 Task: Add Aiya Organic Matcha Culinary Grade to the cart.
Action: Mouse moved to (44, 327)
Screenshot: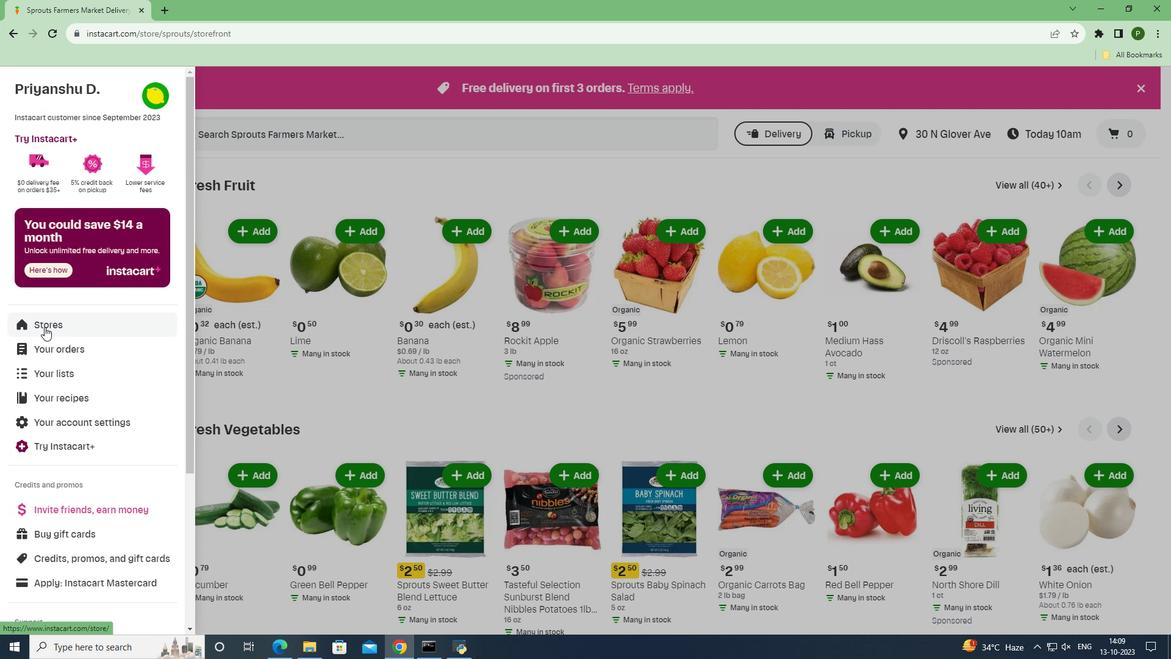 
Action: Mouse pressed left at (44, 327)
Screenshot: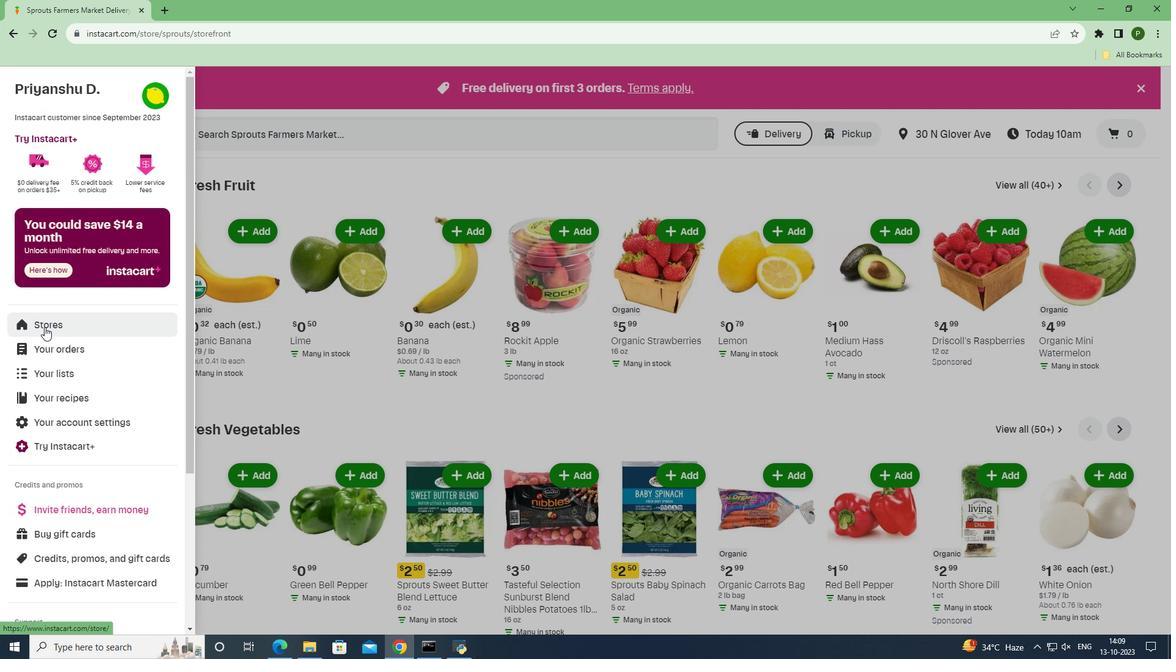 
Action: Mouse moved to (272, 139)
Screenshot: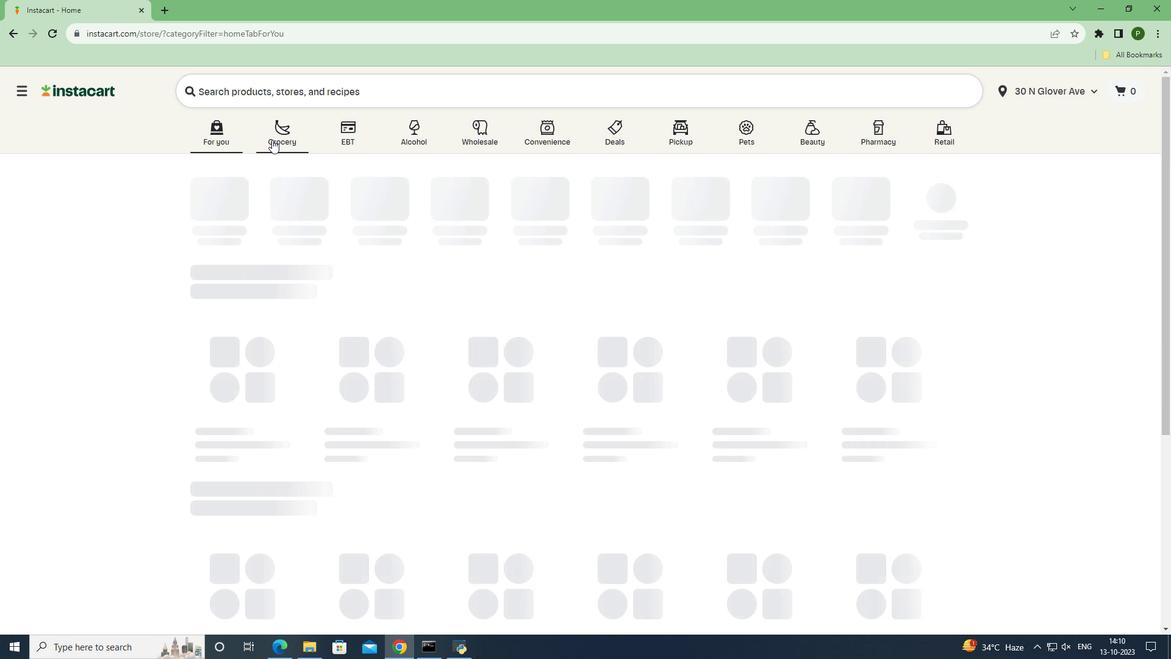 
Action: Mouse pressed left at (272, 139)
Screenshot: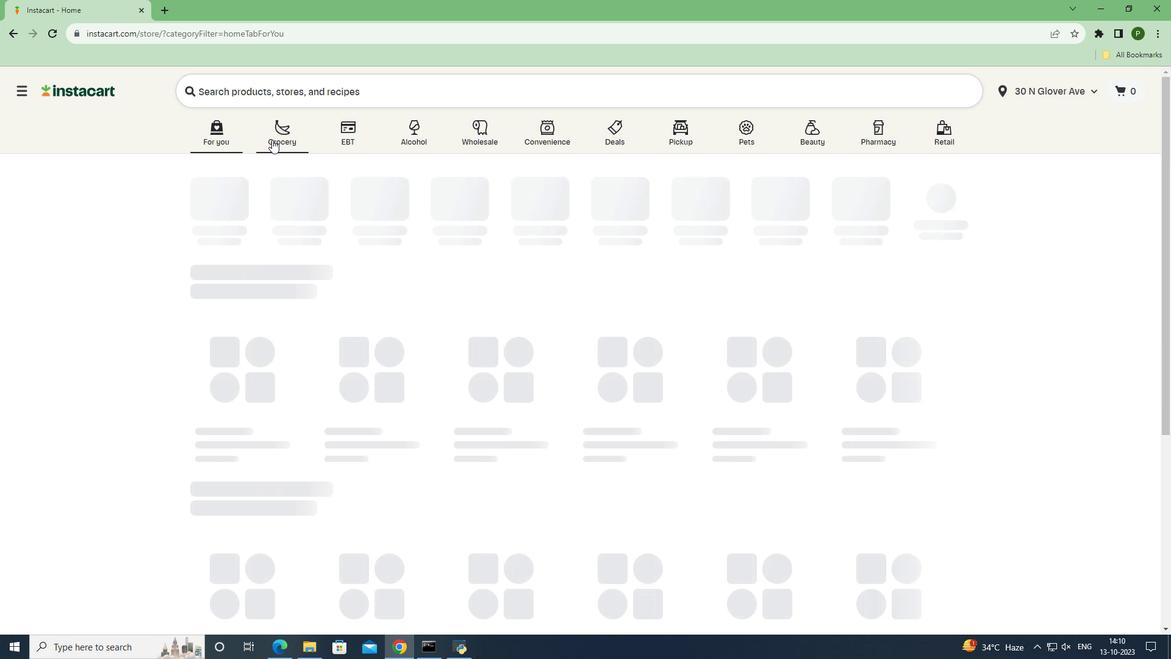 
Action: Mouse moved to (756, 284)
Screenshot: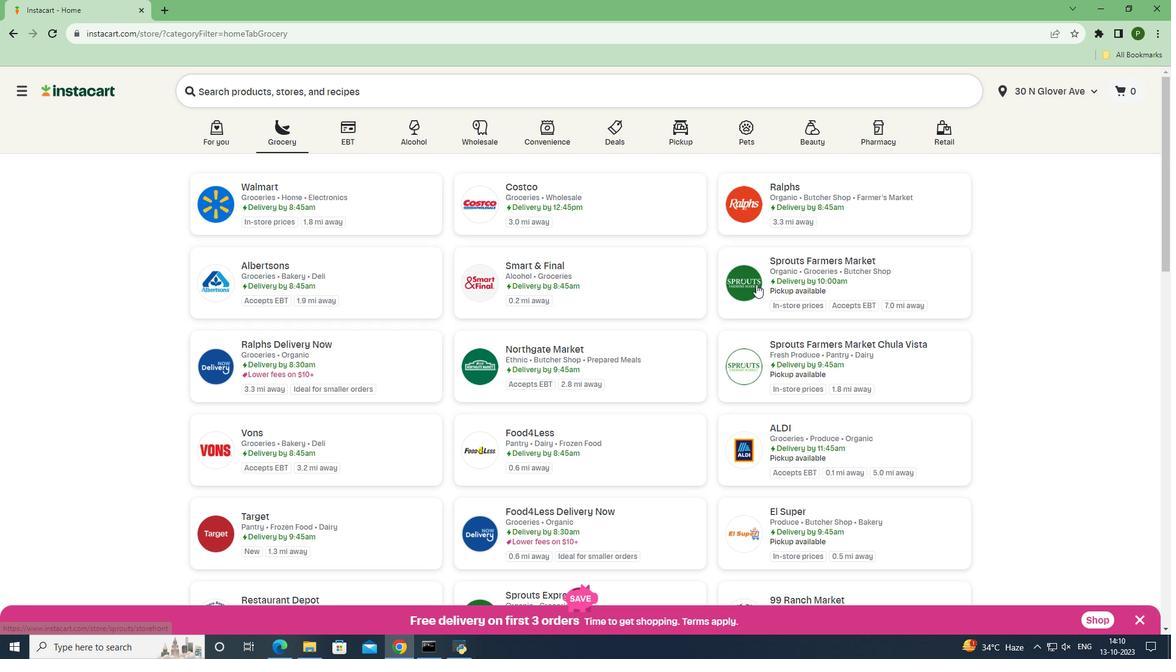 
Action: Mouse pressed left at (756, 284)
Screenshot: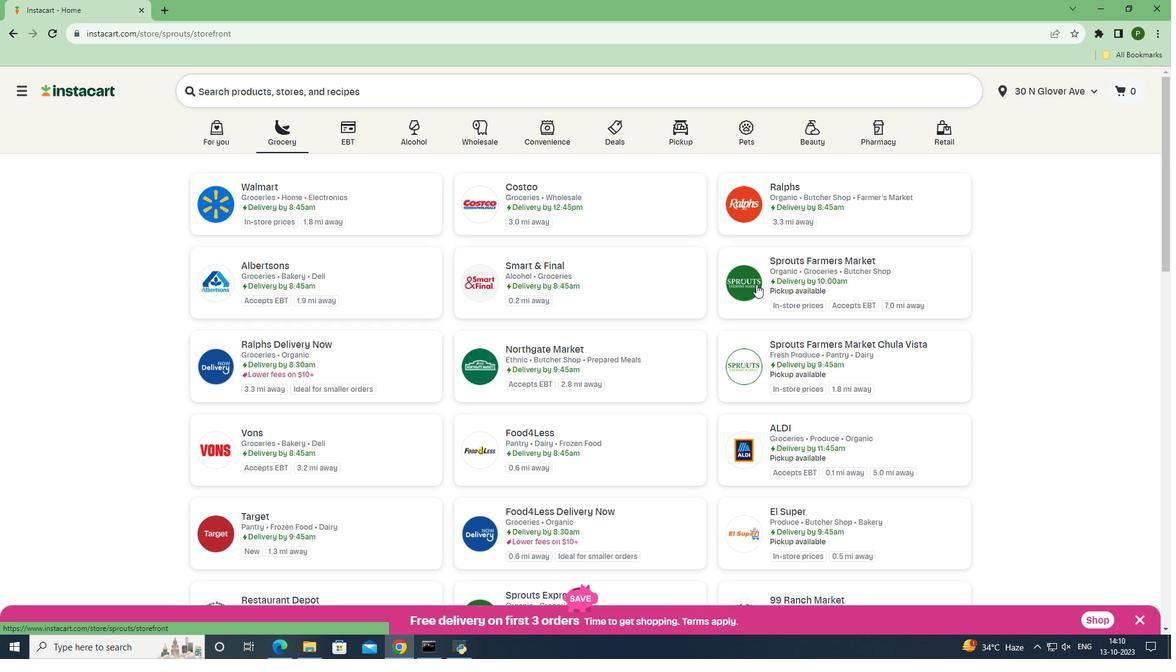 
Action: Mouse moved to (76, 457)
Screenshot: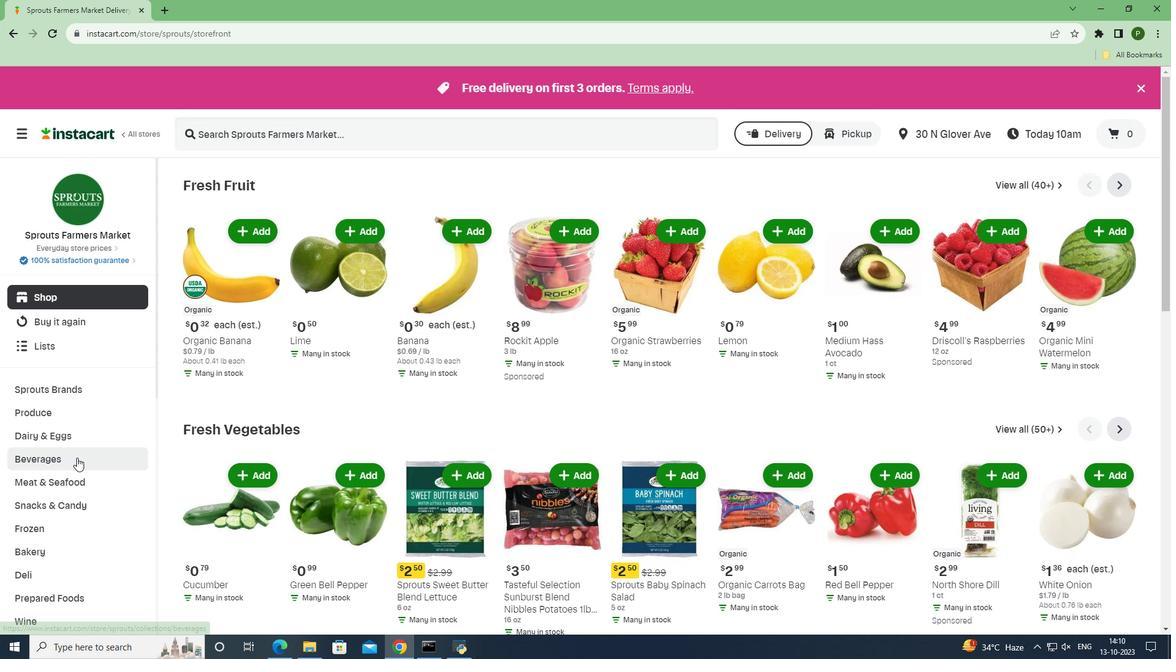 
Action: Mouse pressed left at (76, 457)
Screenshot: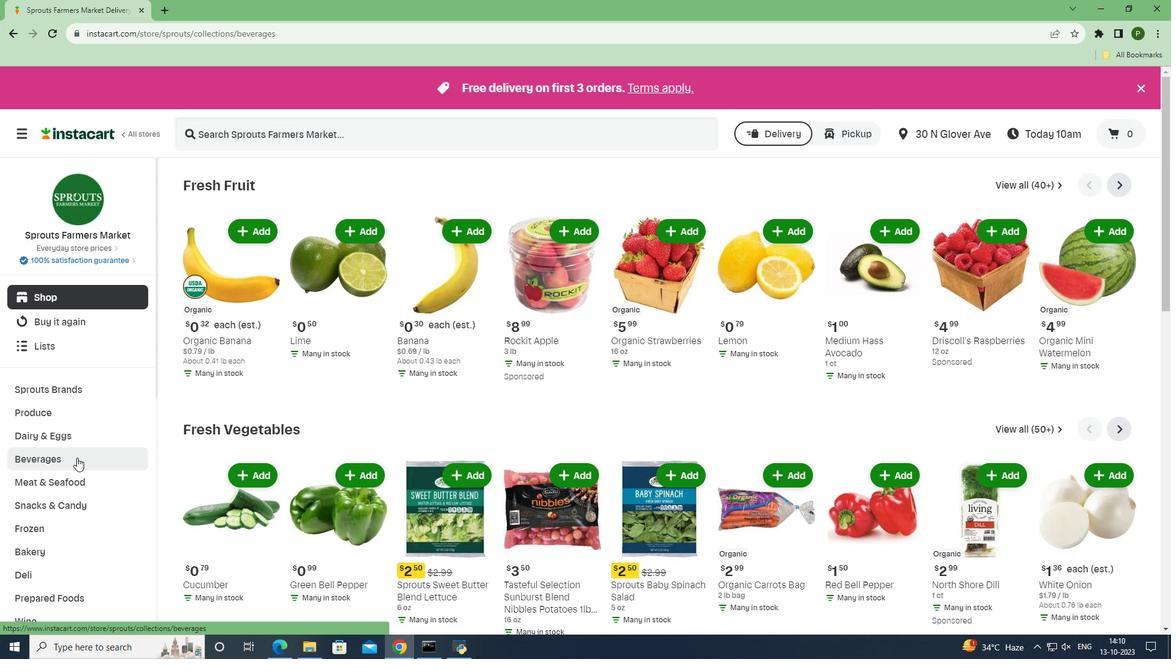 
Action: Mouse moved to (1057, 345)
Screenshot: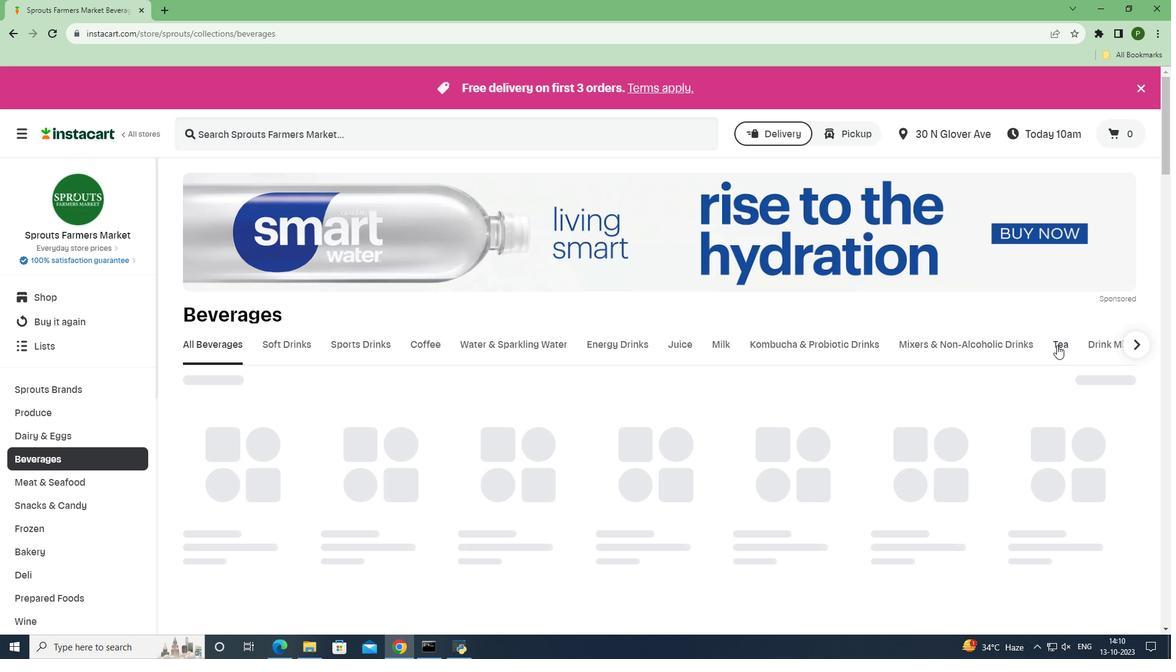 
Action: Mouse pressed left at (1057, 345)
Screenshot: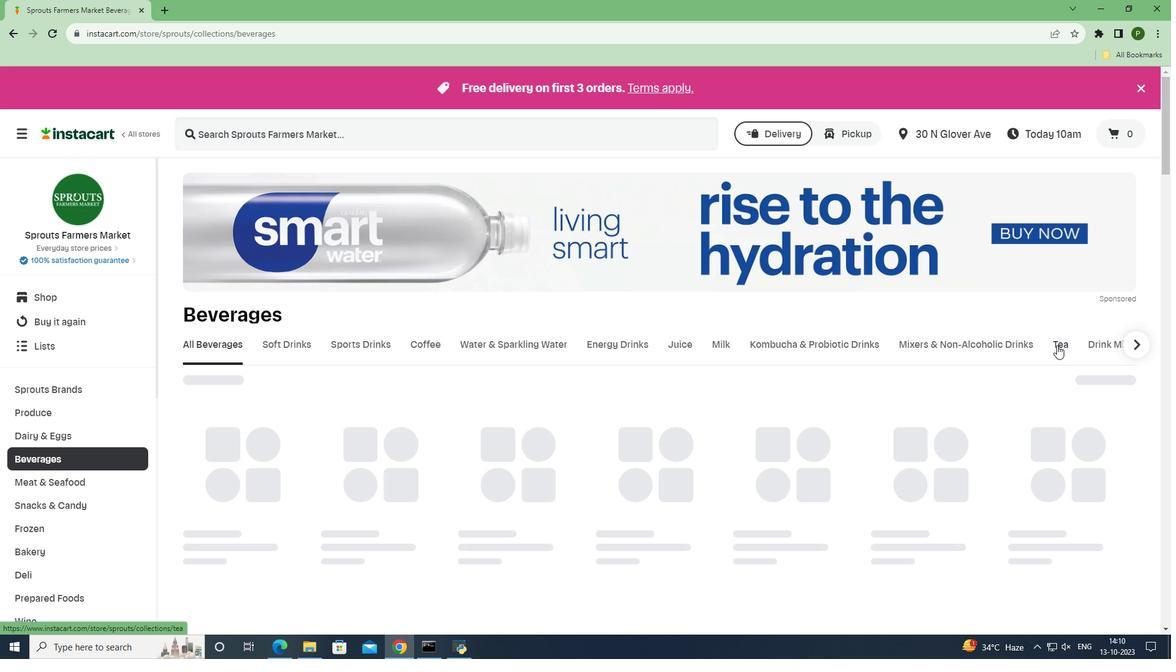 
Action: Mouse moved to (351, 136)
Screenshot: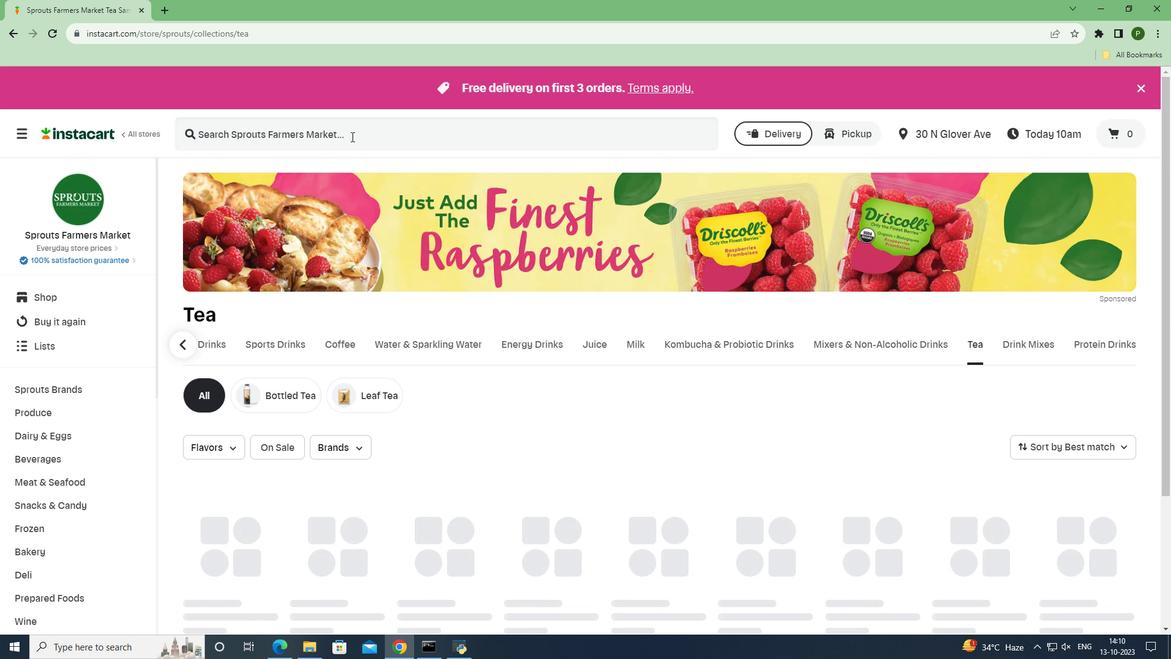 
Action: Mouse pressed left at (351, 136)
Screenshot: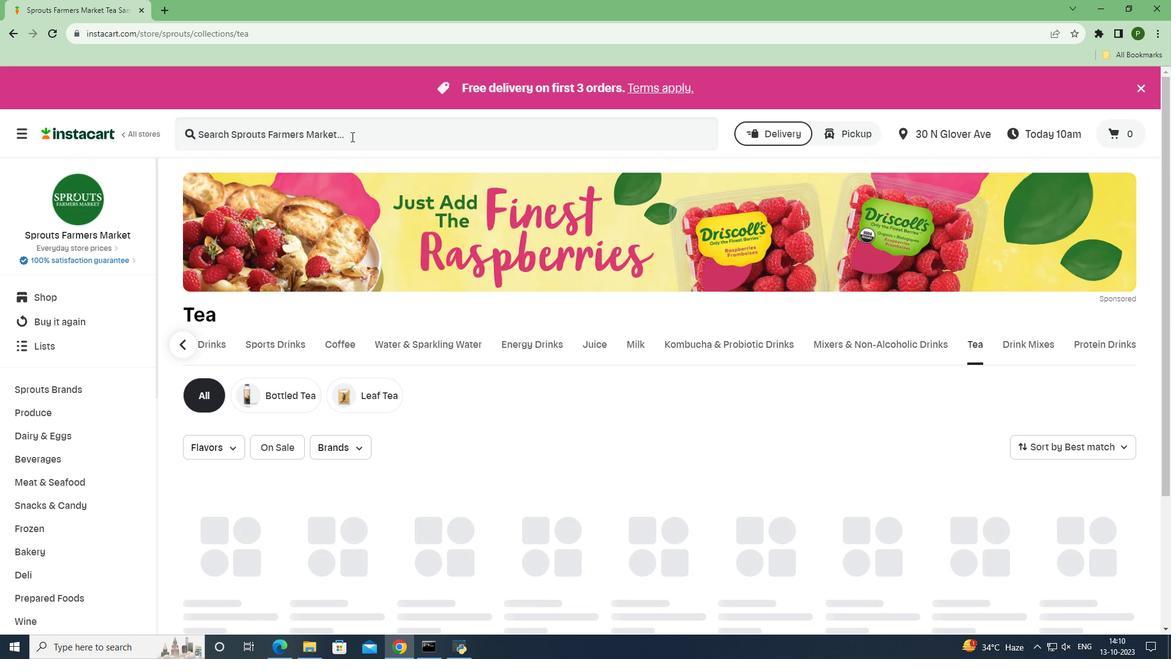 
Action: Key pressed <Key.caps_lock>A<Key.caps_lock>iya<Key.space><Key.caps_lock>O<Key.caps_lock>rganc<Key.backspace>ic<Key.space><Key.caps_lock>M<Key.caps_lock>atcha<Key.space><Key.caps_lock>C<Key.caps_lock>ulinary<Key.space><Key.caps_lock>G<Key.caps_lock>rade<Key.space><Key.enter>
Screenshot: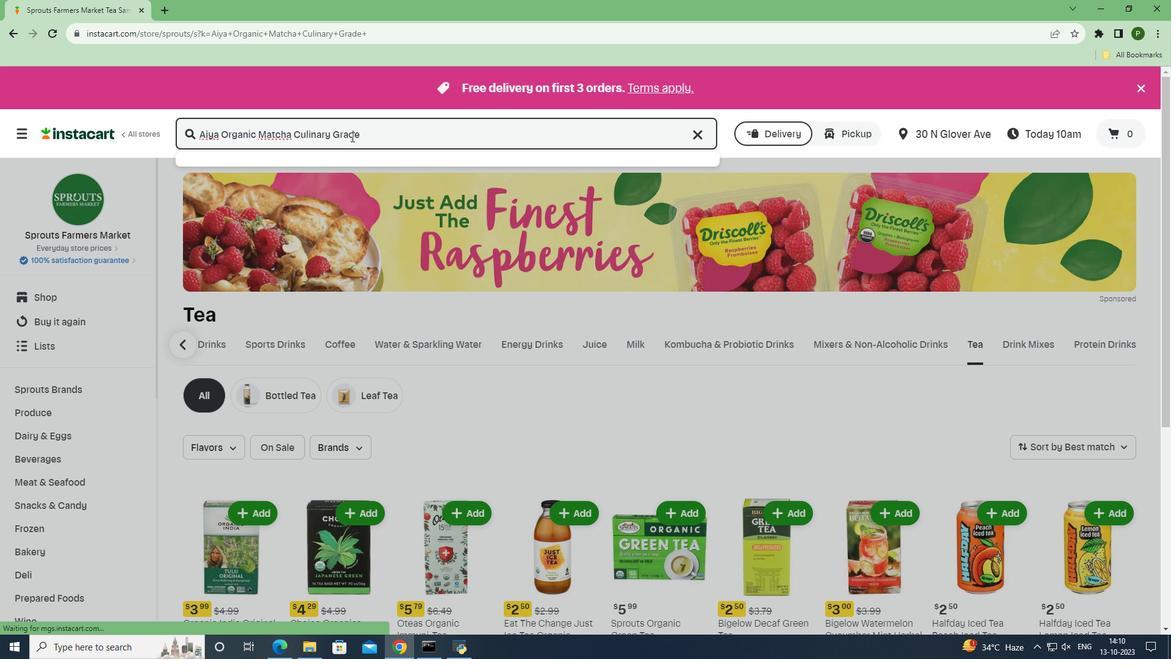 
Action: Mouse moved to (324, 392)
Screenshot: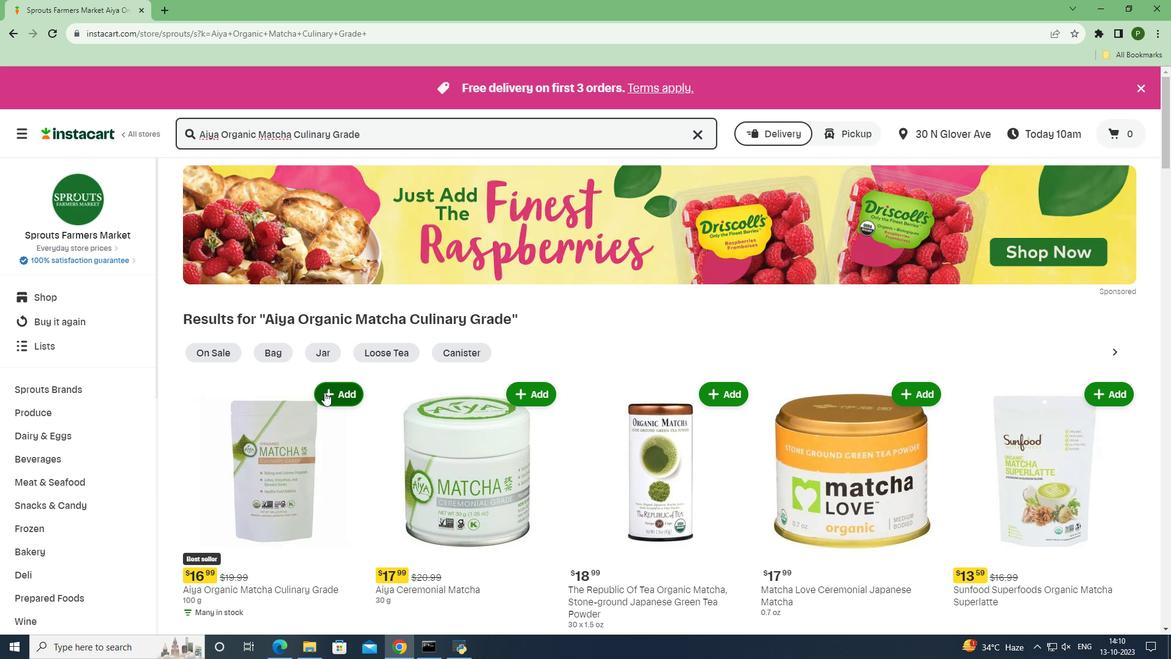 
Action: Mouse scrolled (324, 391) with delta (0, 0)
Screenshot: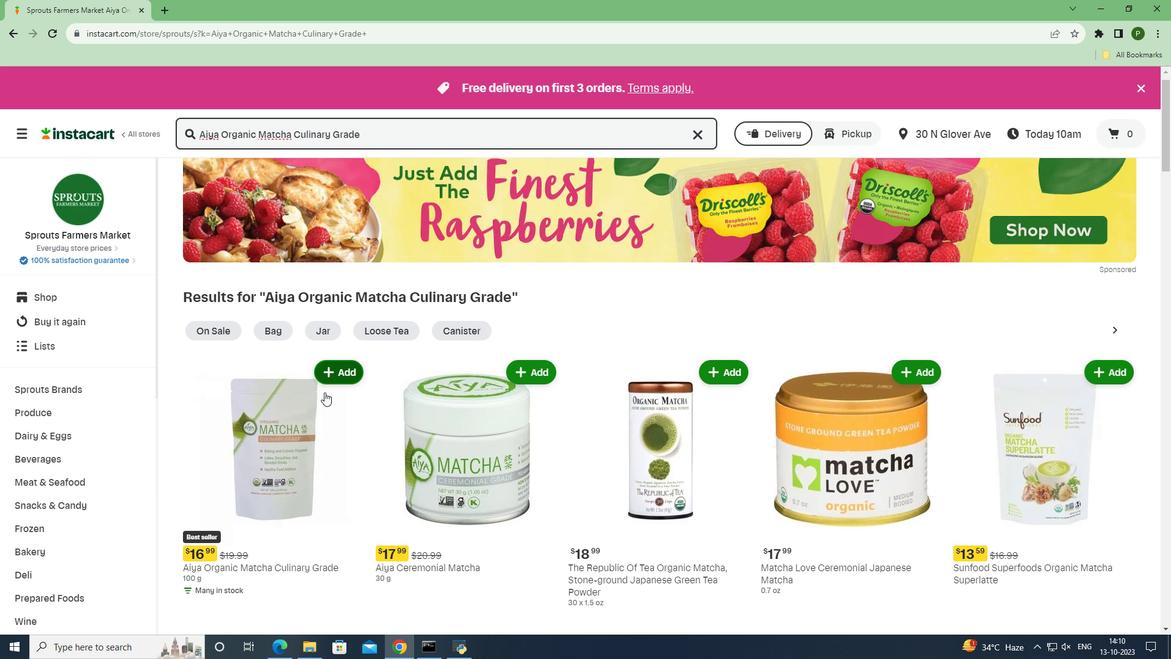 
Action: Mouse moved to (333, 328)
Screenshot: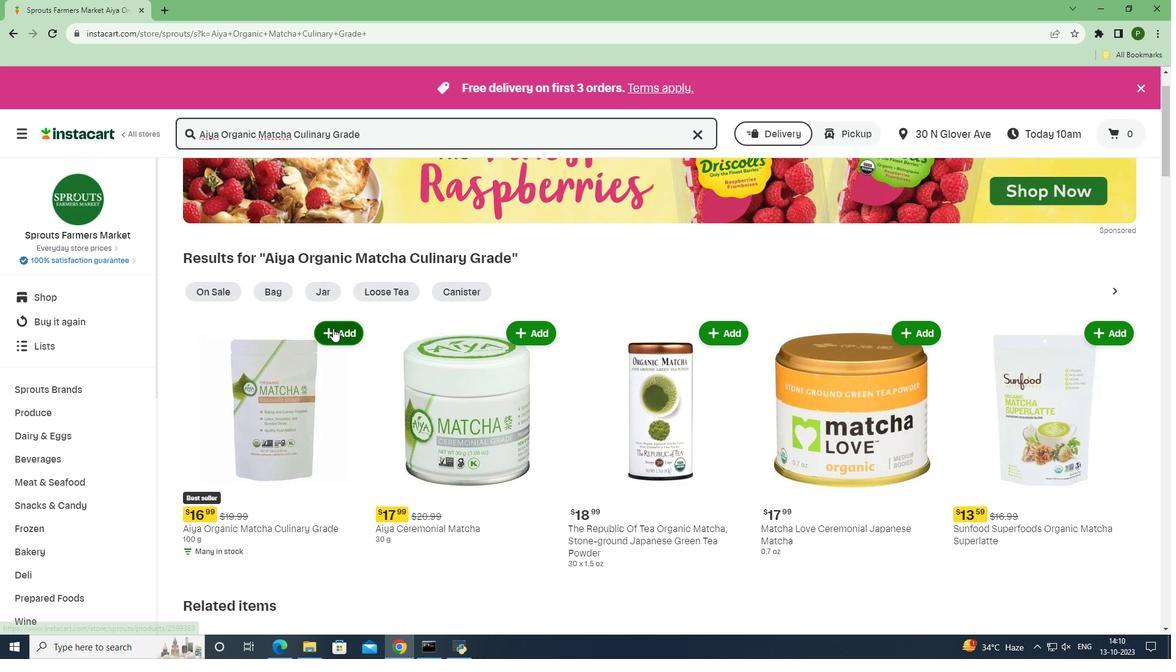 
Action: Mouse pressed left at (333, 328)
Screenshot: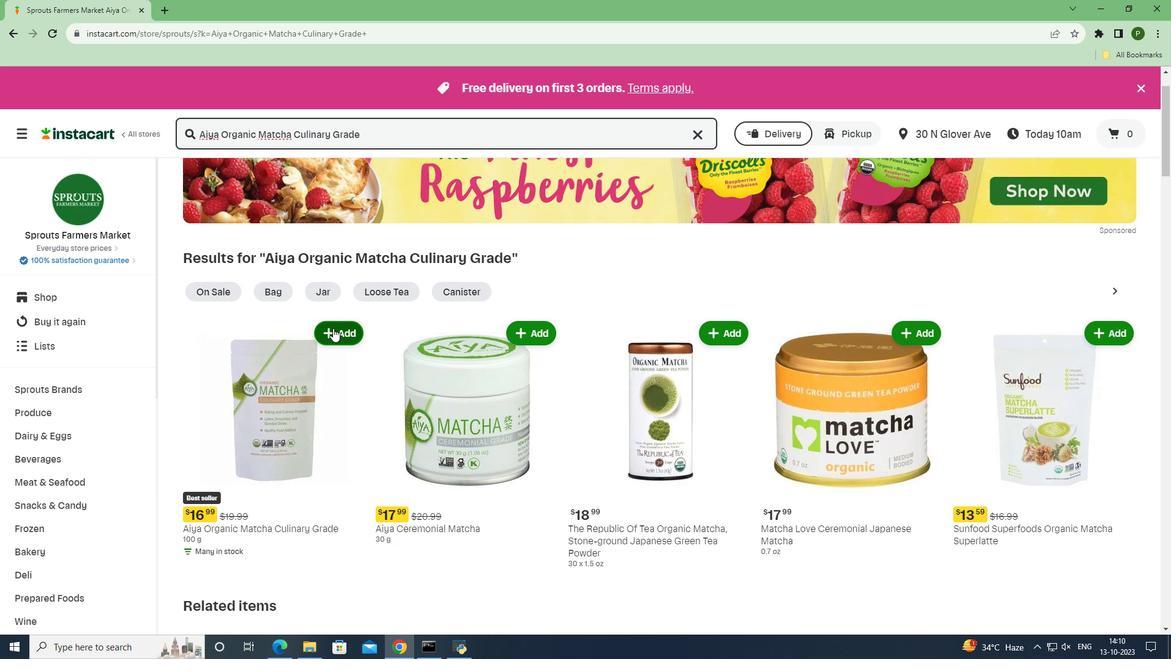 
Action: Mouse moved to (355, 380)
Screenshot: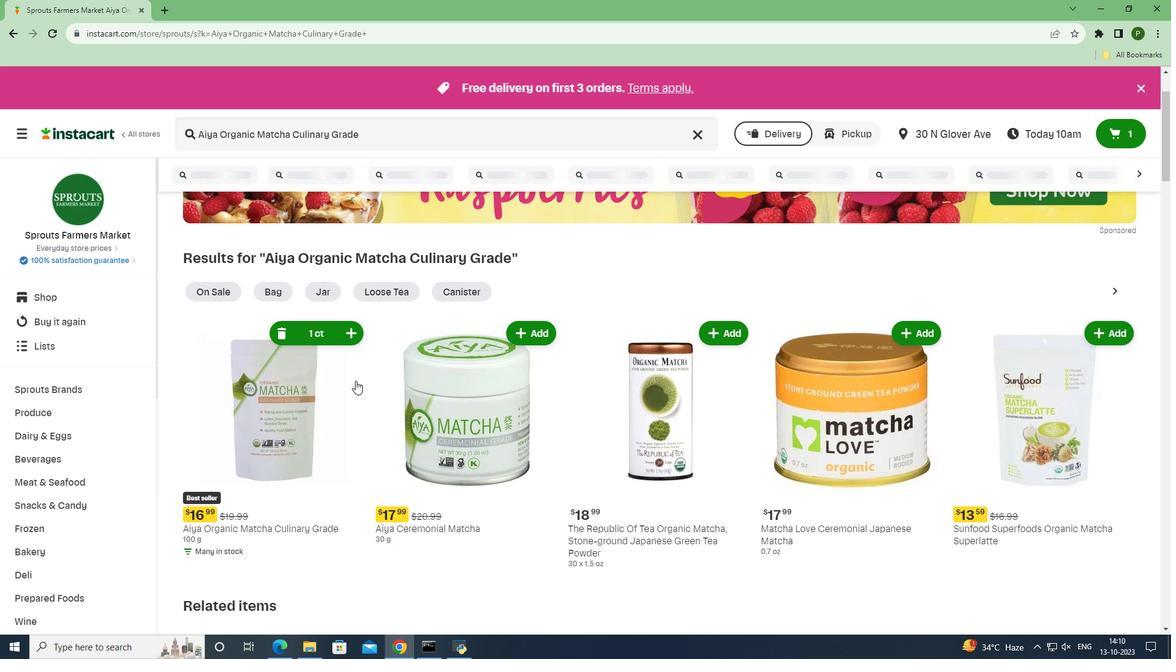 
